 Task: Access the API usage notifications.
Action: Mouse moved to (947, 59)
Screenshot: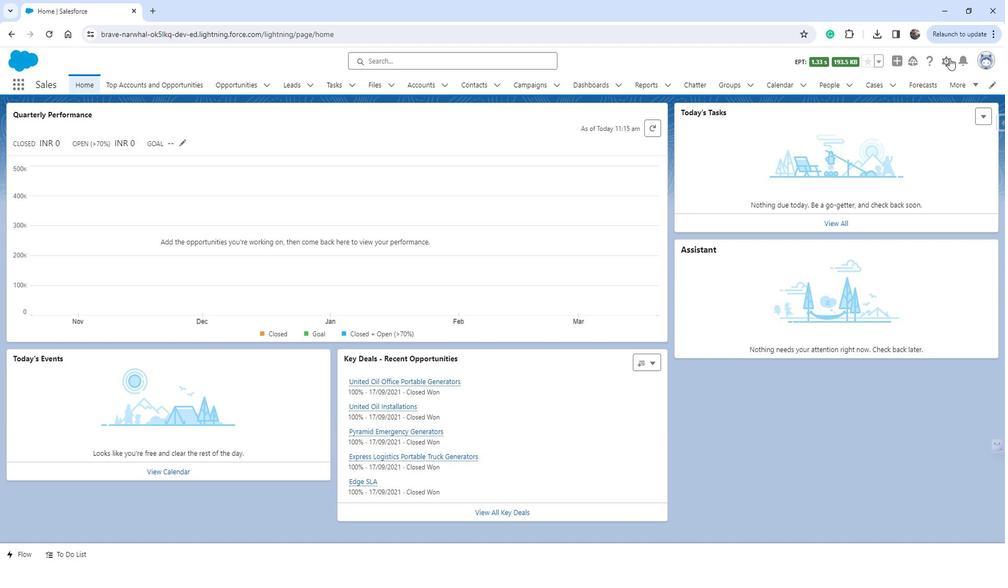 
Action: Mouse pressed left at (947, 59)
Screenshot: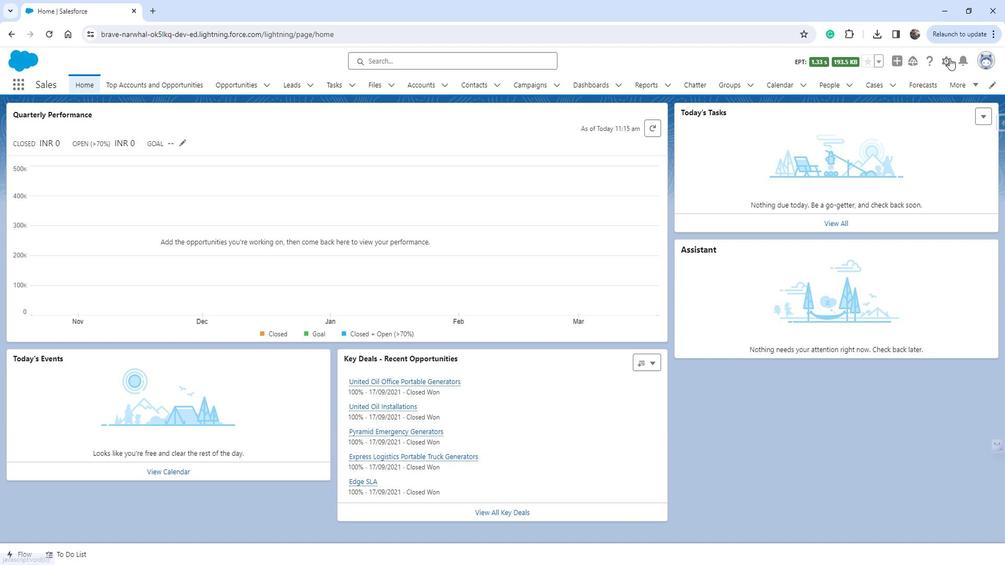 
Action: Mouse moved to (907, 89)
Screenshot: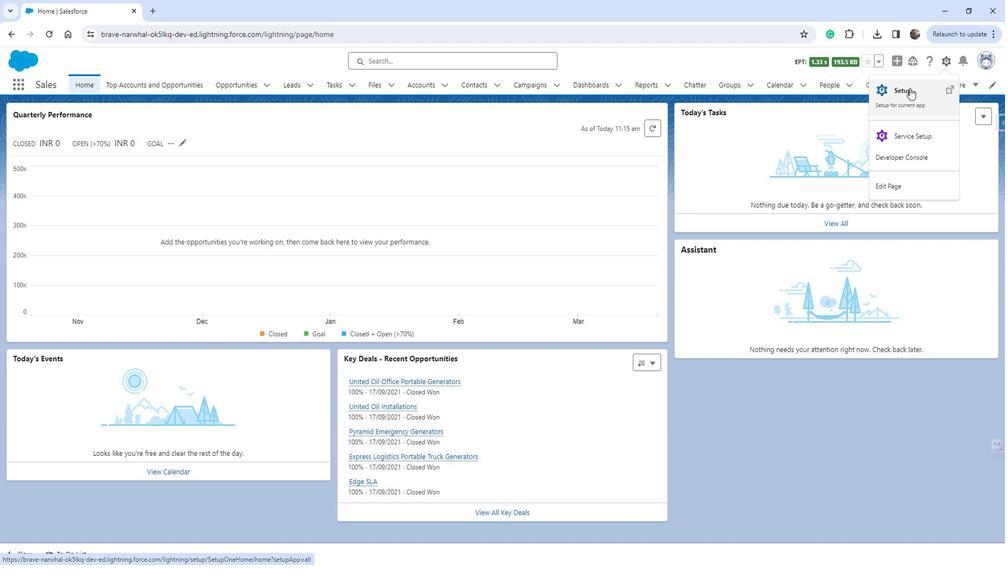
Action: Mouse pressed left at (907, 89)
Screenshot: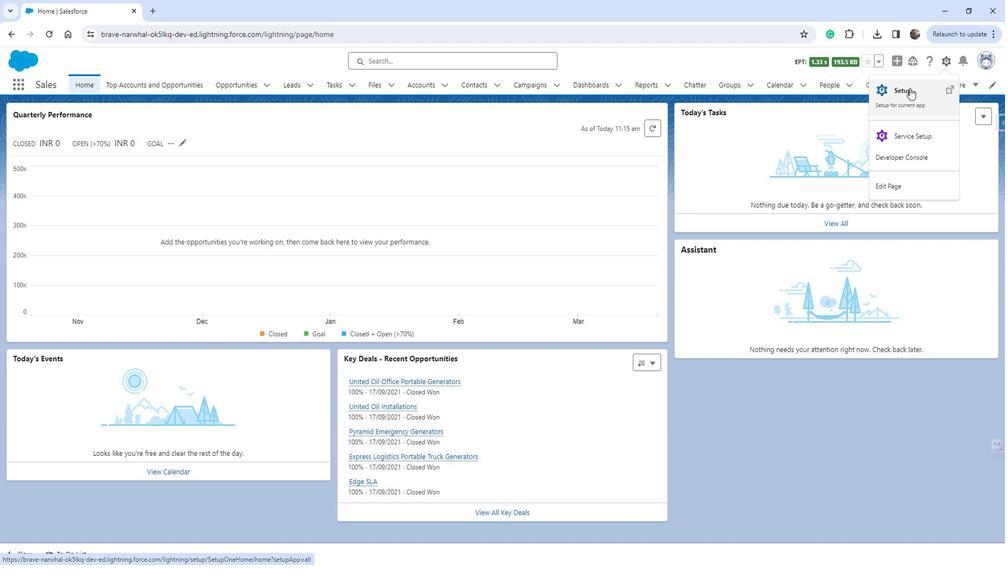 
Action: Mouse moved to (46, 285)
Screenshot: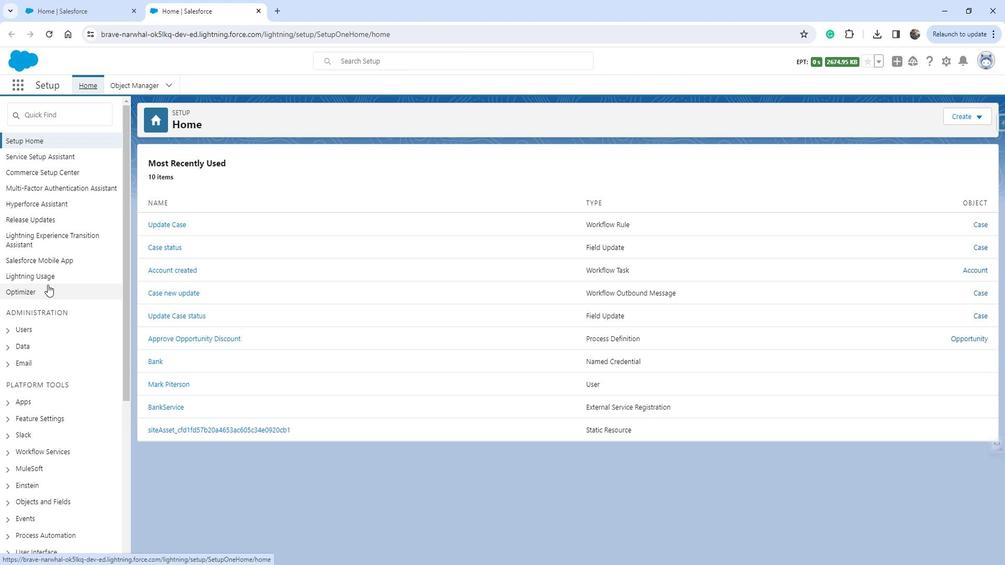 
Action: Mouse scrolled (46, 284) with delta (0, 0)
Screenshot: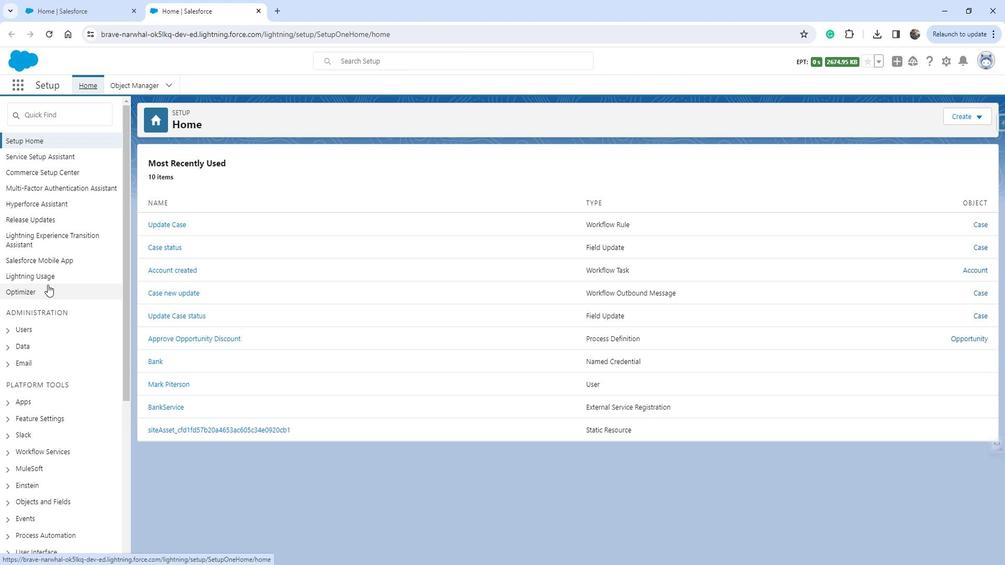 
Action: Mouse moved to (46, 285)
Screenshot: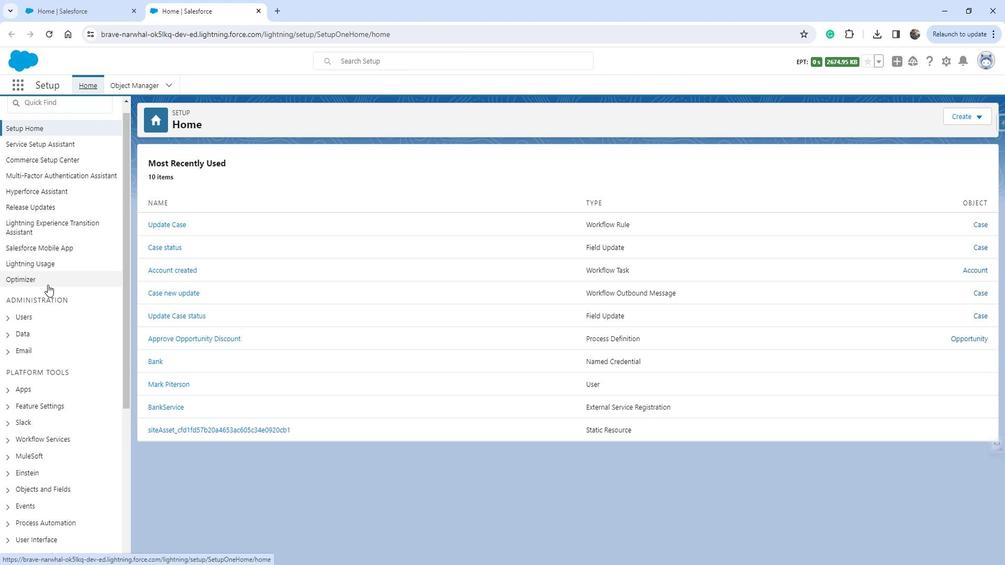 
Action: Mouse scrolled (46, 284) with delta (0, 0)
Screenshot: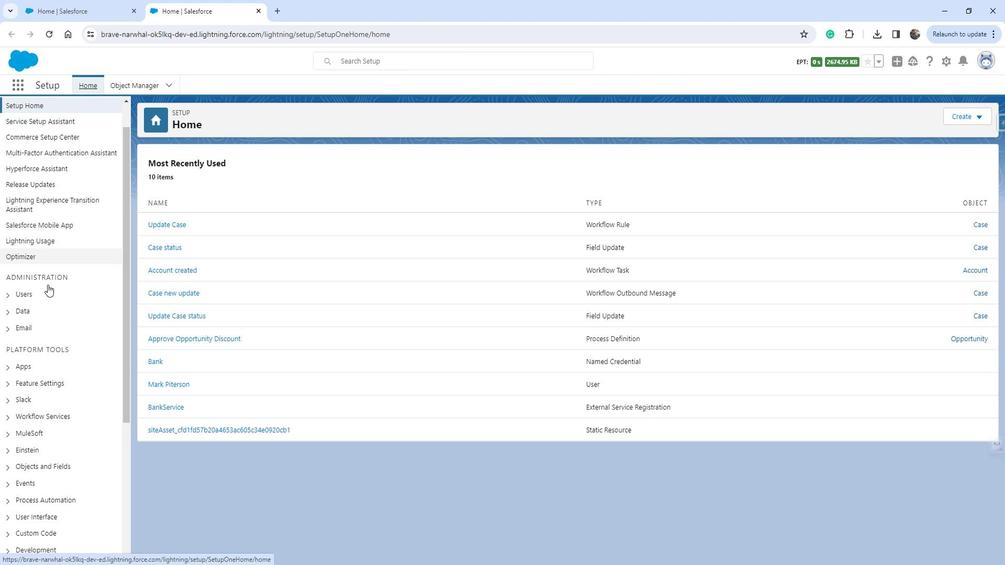 
Action: Mouse scrolled (46, 284) with delta (0, 0)
Screenshot: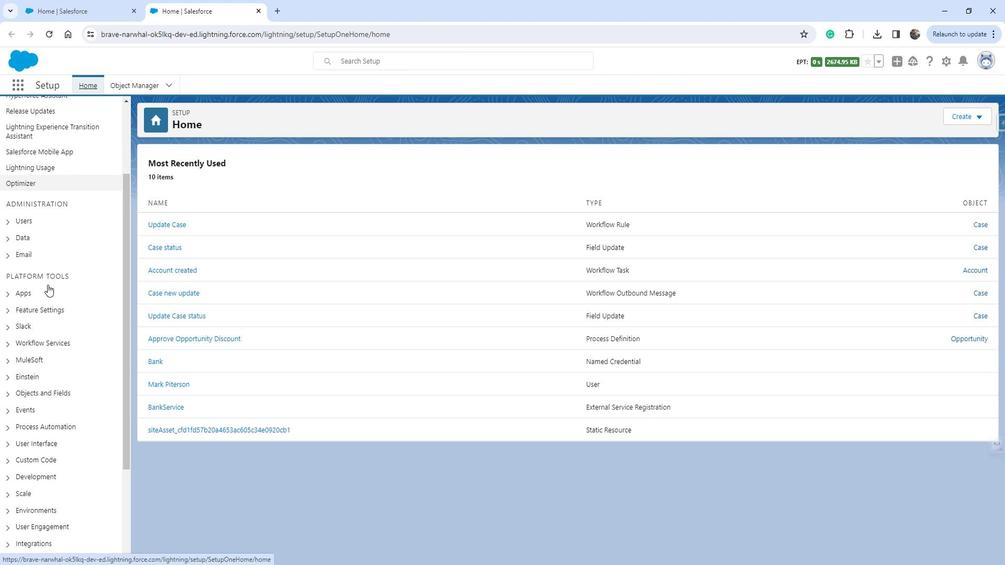 
Action: Mouse scrolled (46, 284) with delta (0, 0)
Screenshot: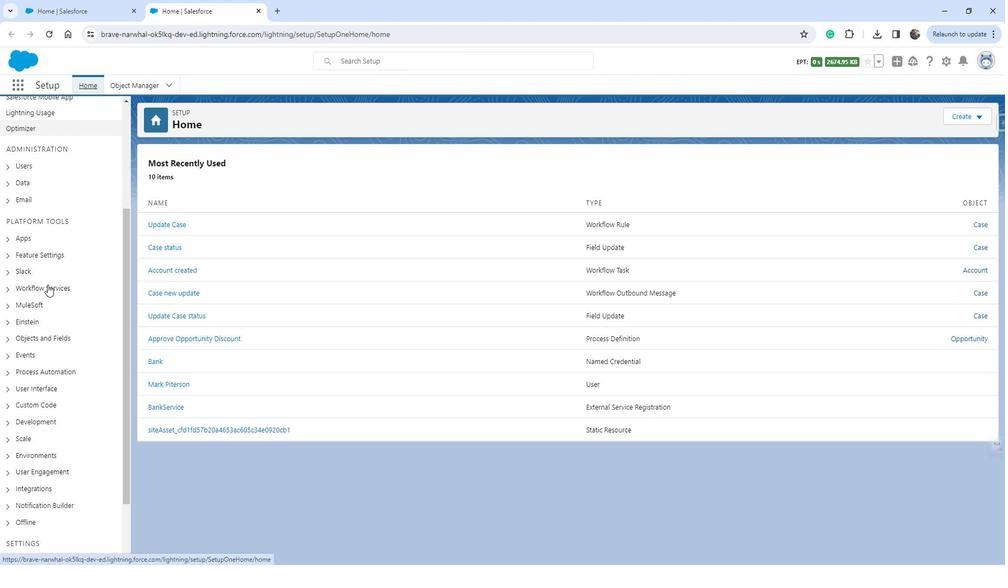 
Action: Mouse moved to (58, 369)
Screenshot: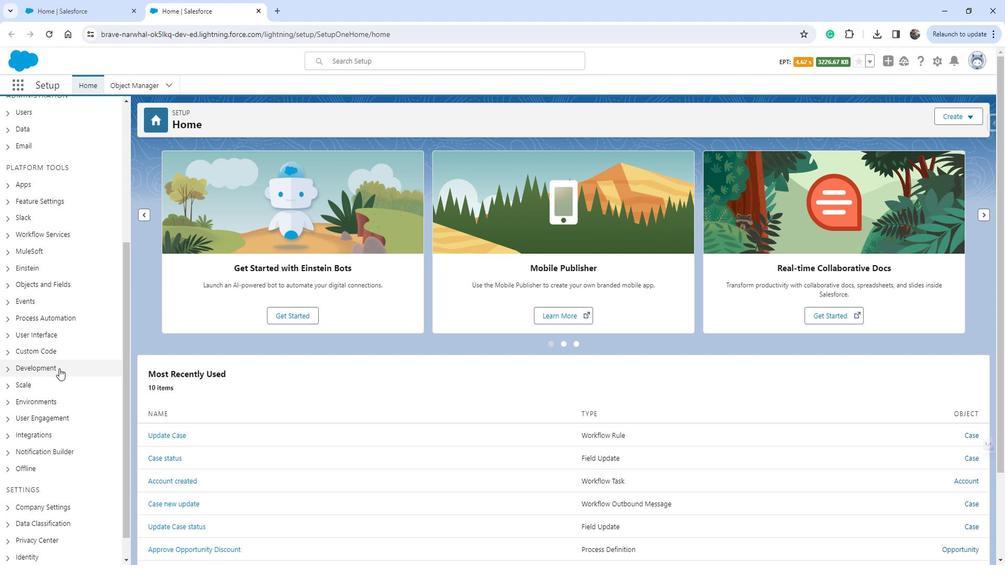 
Action: Mouse scrolled (58, 368) with delta (0, 0)
Screenshot: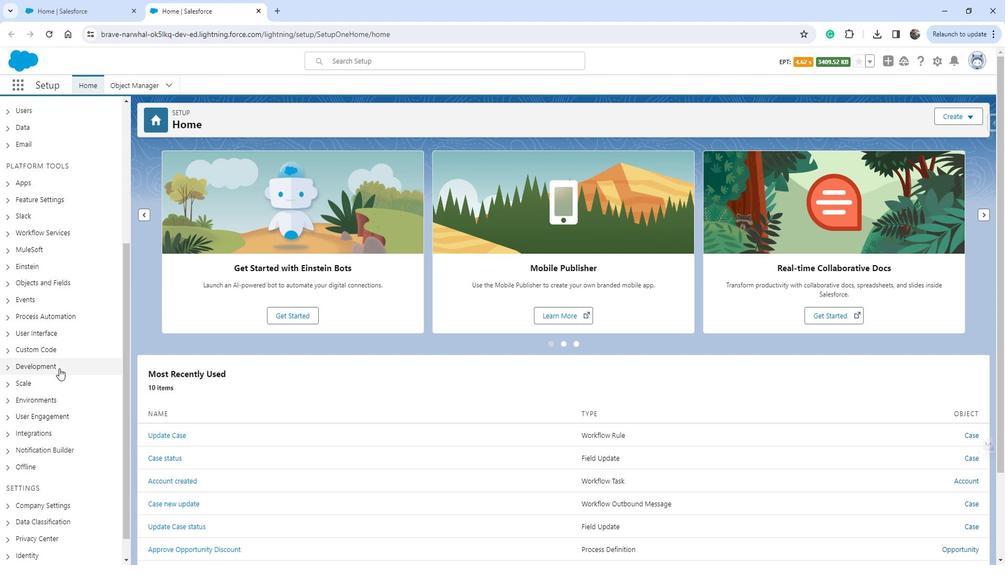 
Action: Mouse moved to (49, 368)
Screenshot: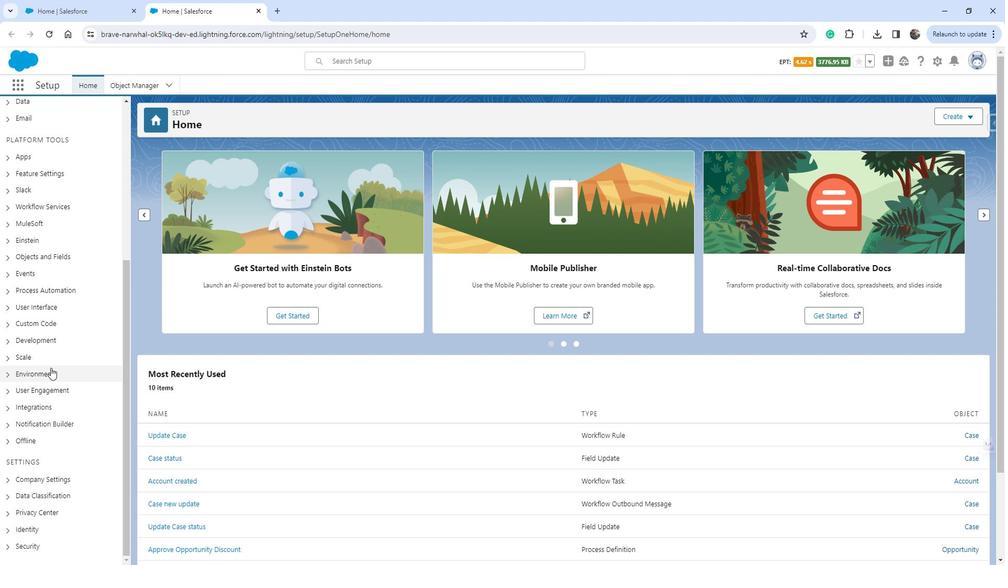 
Action: Mouse scrolled (49, 368) with delta (0, 0)
Screenshot: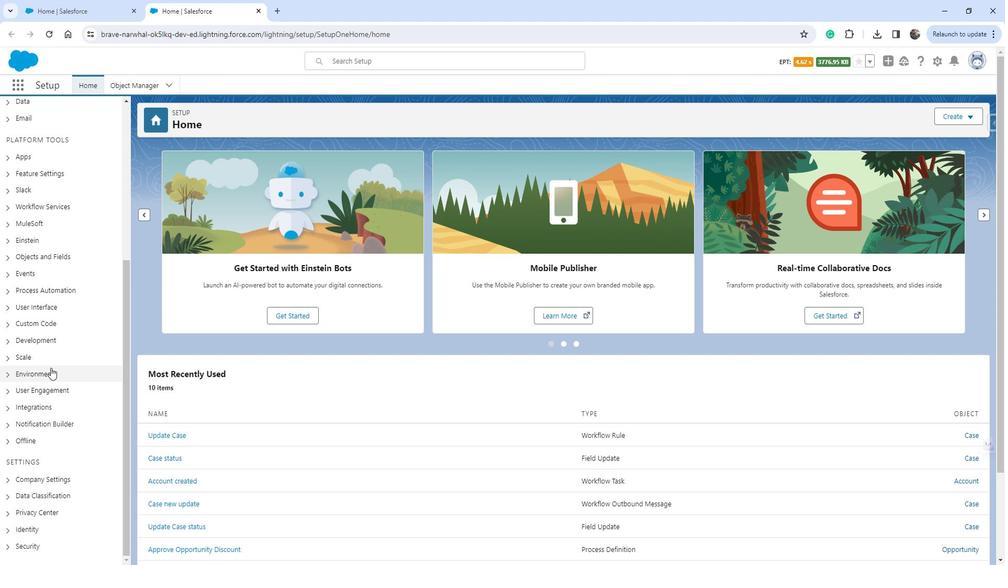 
Action: Mouse moved to (6, 376)
Screenshot: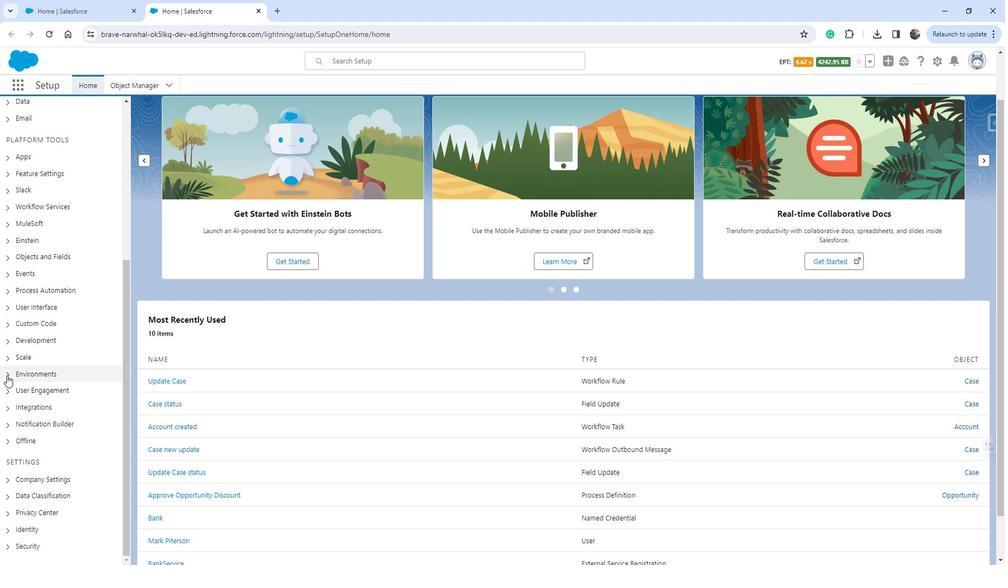 
Action: Mouse pressed left at (6, 376)
Screenshot: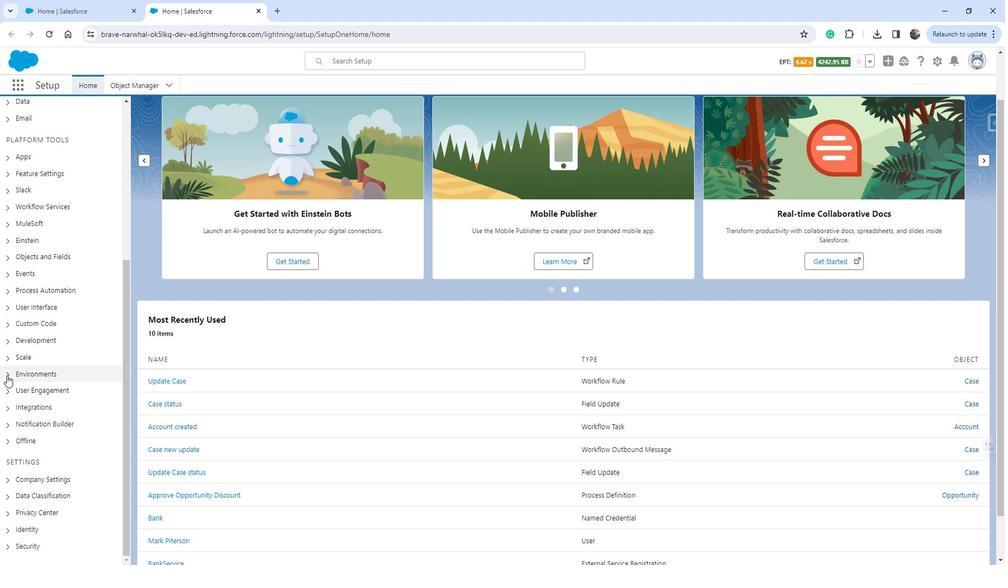 
Action: Mouse moved to (76, 380)
Screenshot: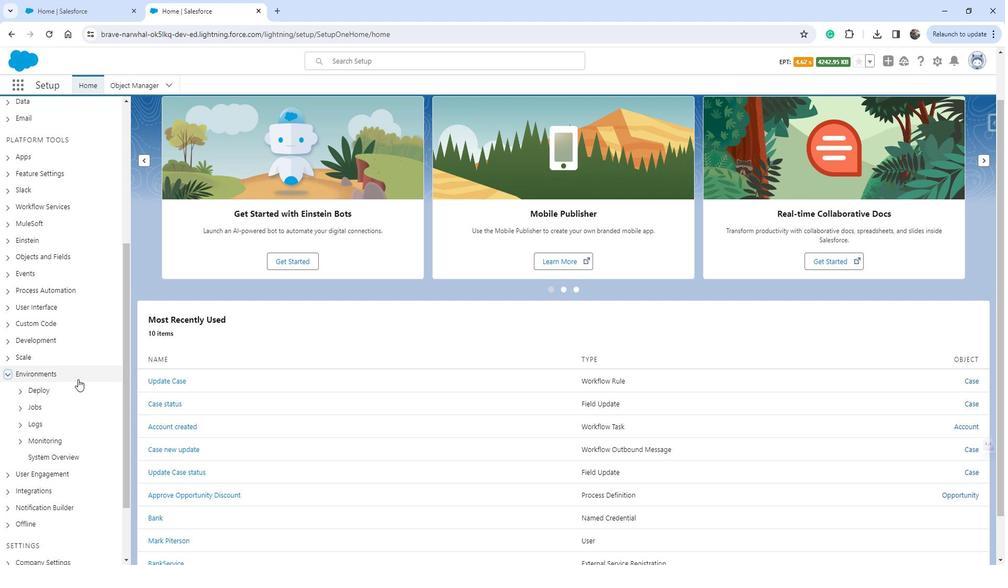 
Action: Mouse scrolled (76, 379) with delta (0, 0)
Screenshot: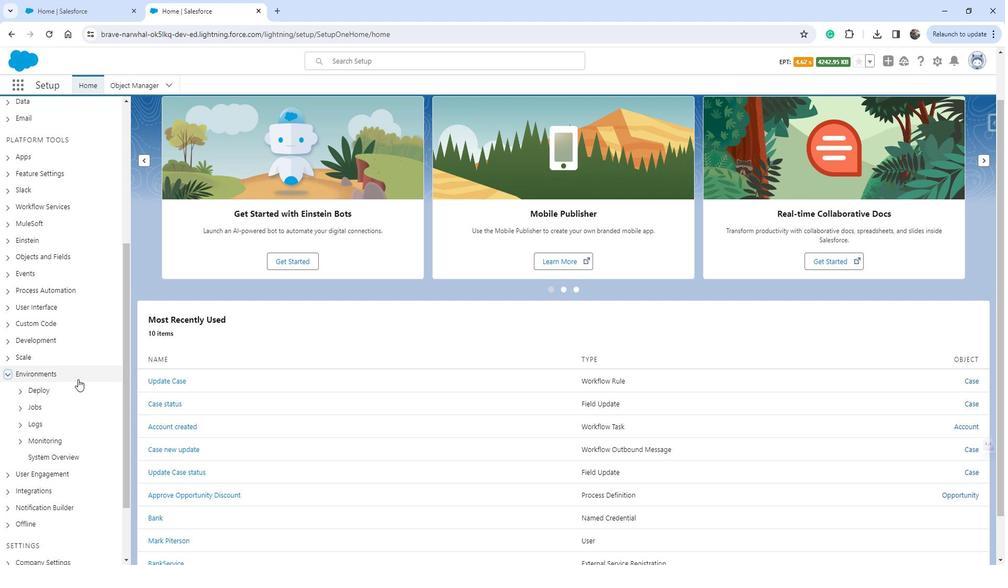 
Action: Mouse moved to (20, 385)
Screenshot: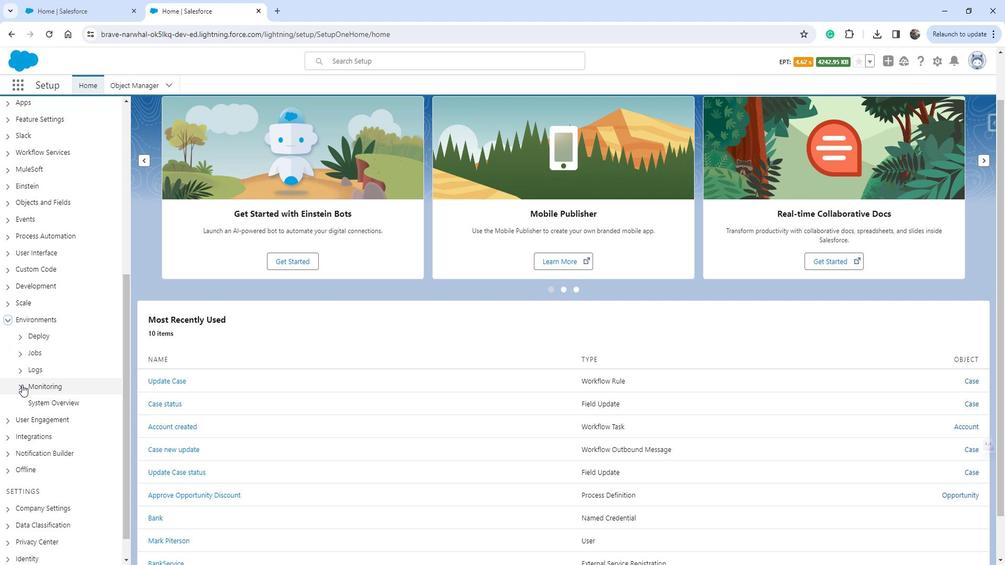 
Action: Mouse pressed left at (20, 385)
Screenshot: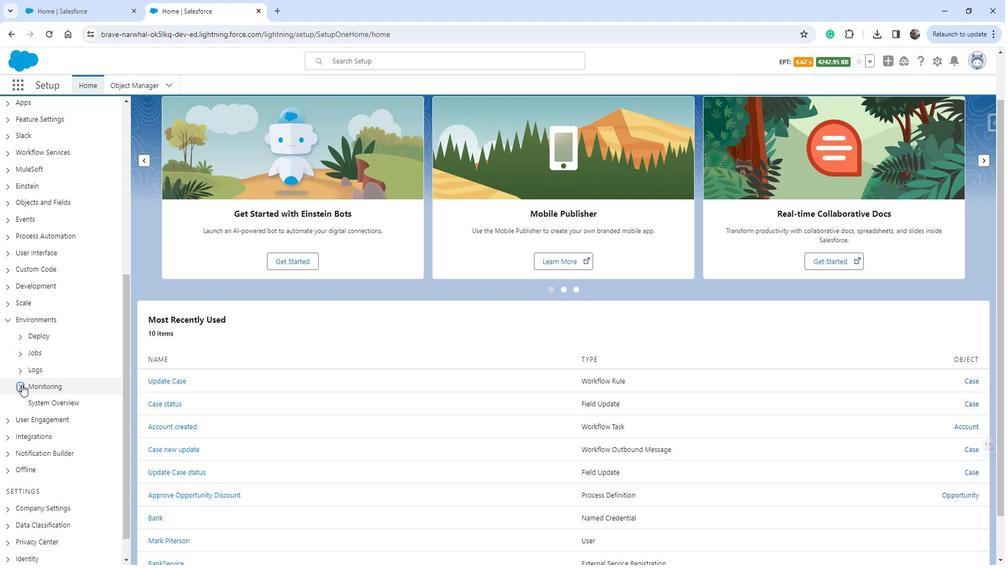 
Action: Mouse moved to (69, 401)
Screenshot: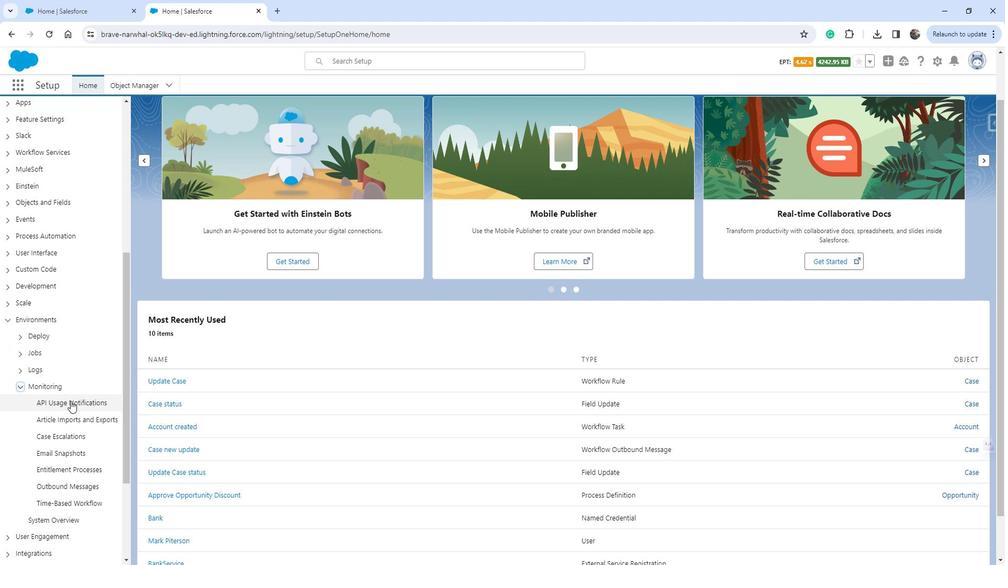 
Action: Mouse pressed left at (69, 401)
Screenshot: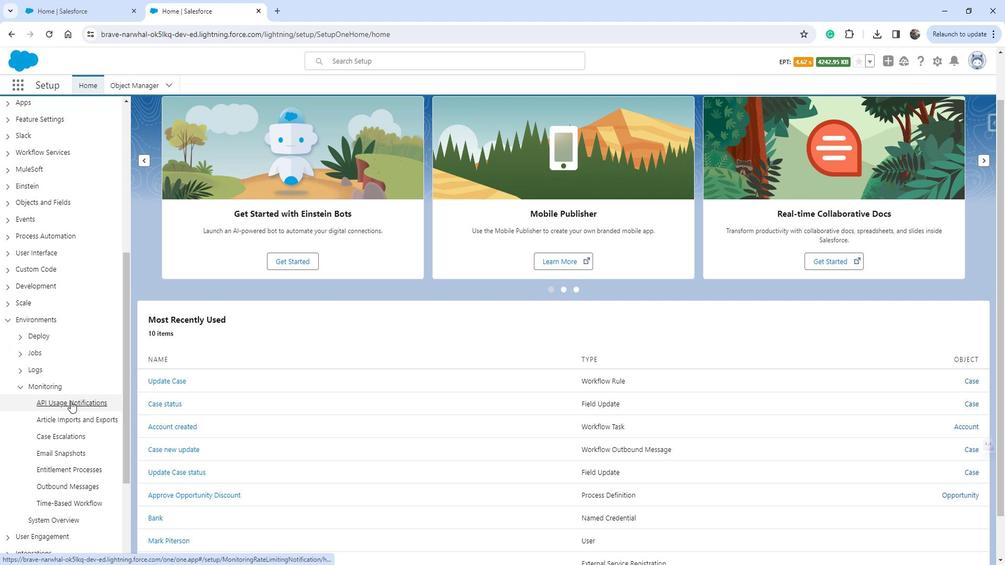
Action: Mouse moved to (235, 269)
Screenshot: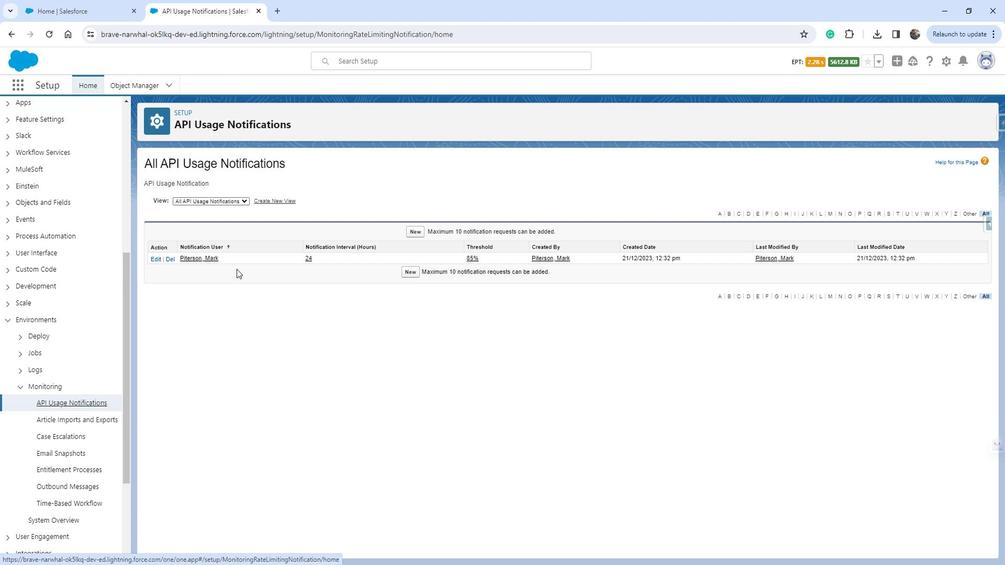
